 Task: Plan a time block for the family board game night.
Action: Mouse moved to (75, 92)
Screenshot: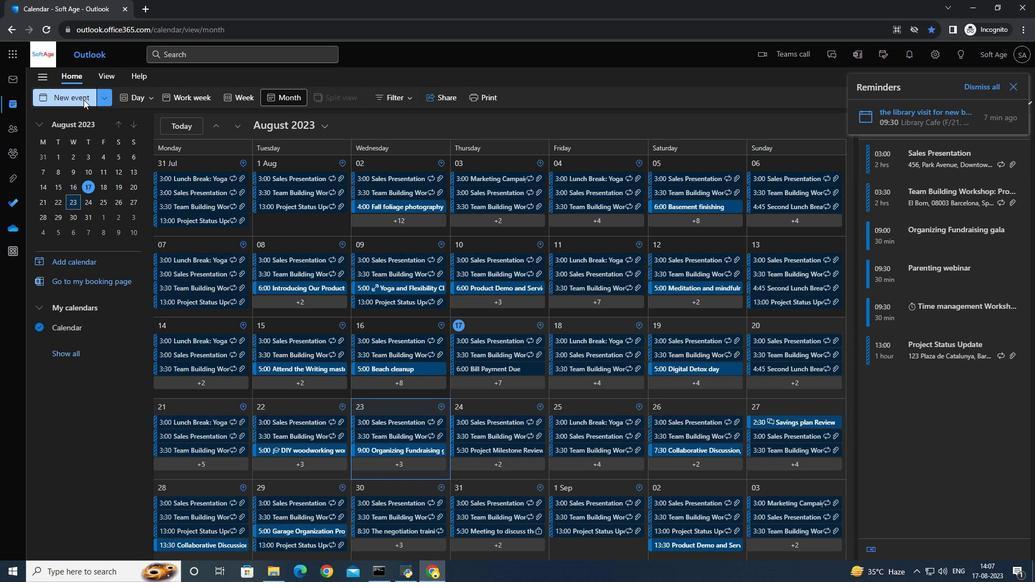 
Action: Mouse pressed left at (75, 92)
Screenshot: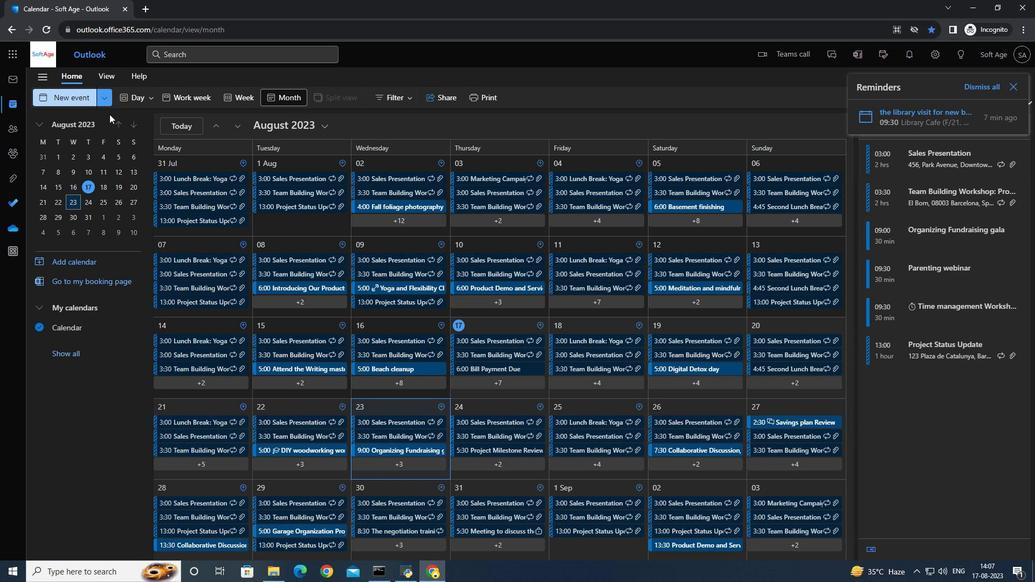 
Action: Mouse moved to (267, 159)
Screenshot: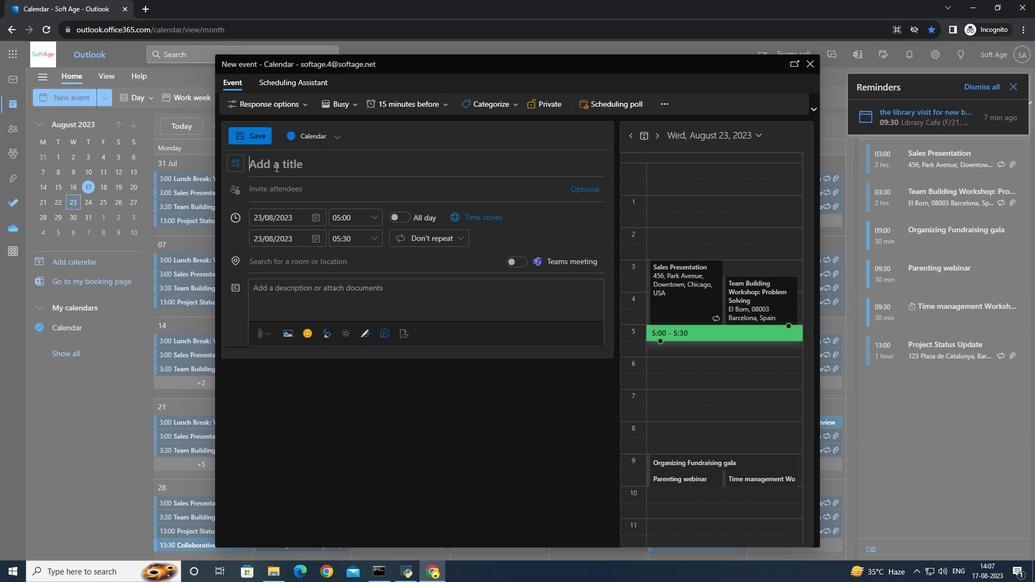 
Action: Key pressed <Key.caps_lock>F<Key.caps_lock>amily<Key.space>board<Key.space>game<Key.space>night
Screenshot: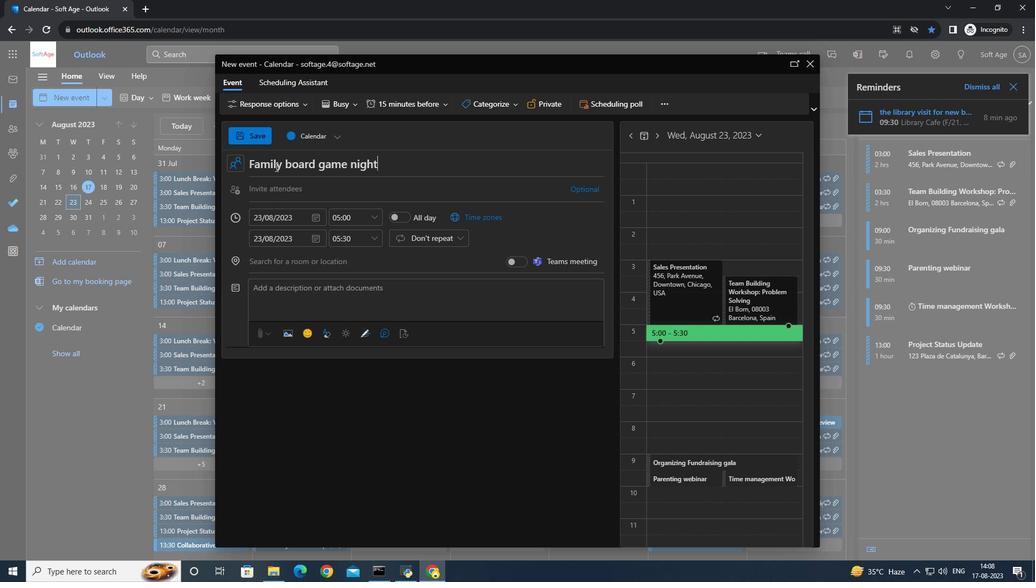 
Action: Mouse moved to (357, 207)
Screenshot: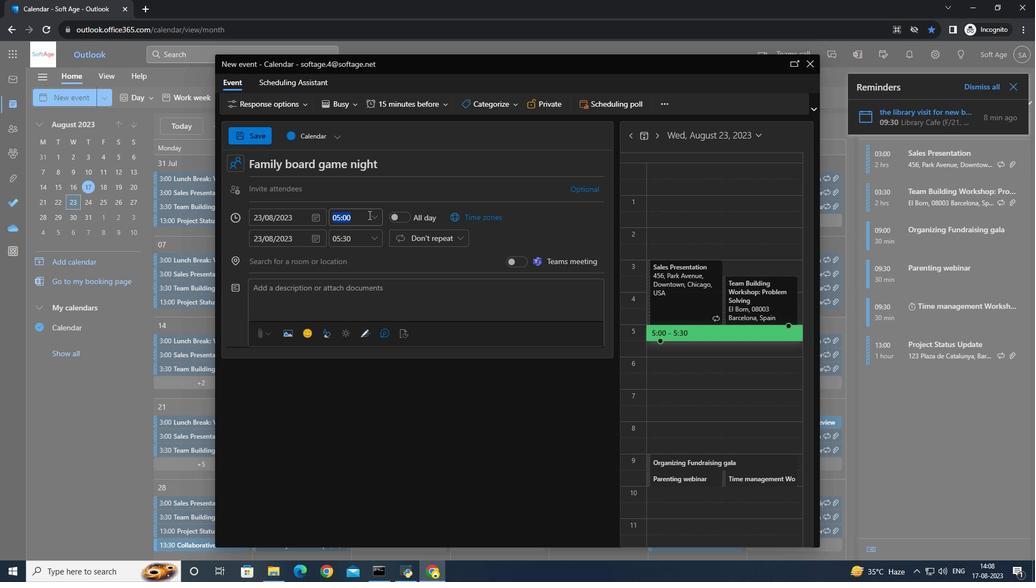 
Action: Mouse pressed left at (357, 207)
Screenshot: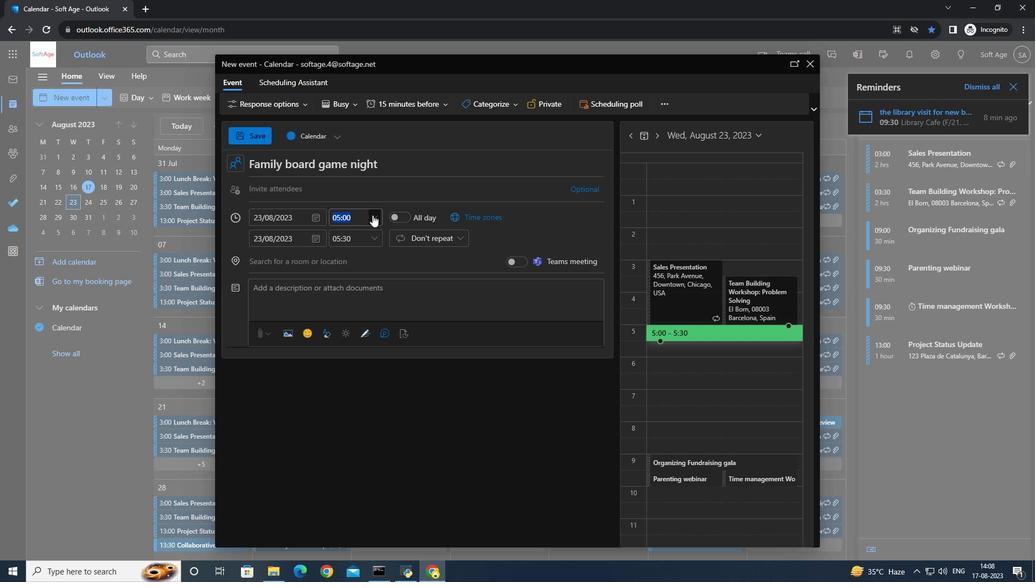 
Action: Mouse moved to (364, 207)
Screenshot: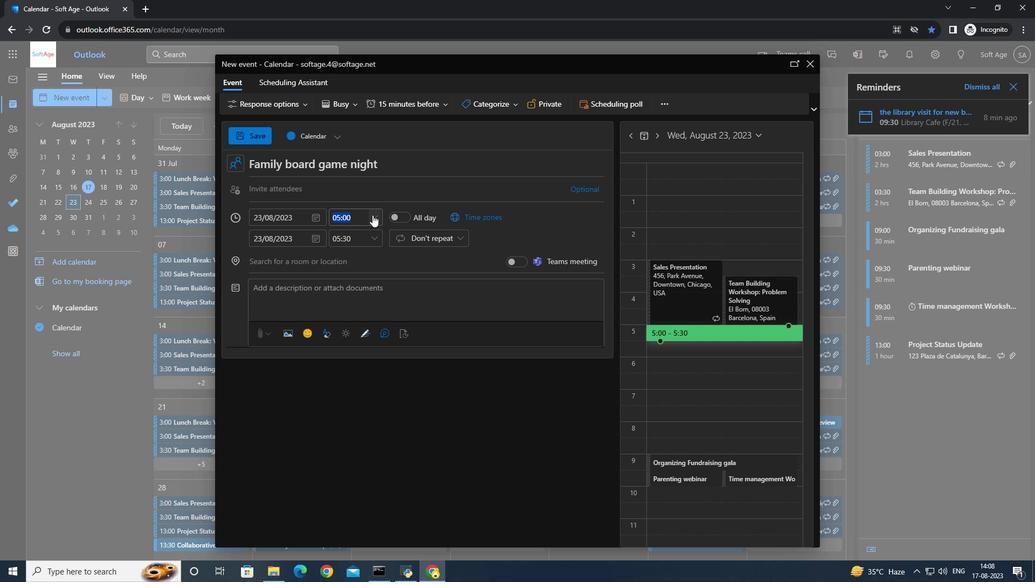 
Action: Mouse pressed left at (364, 207)
Screenshot: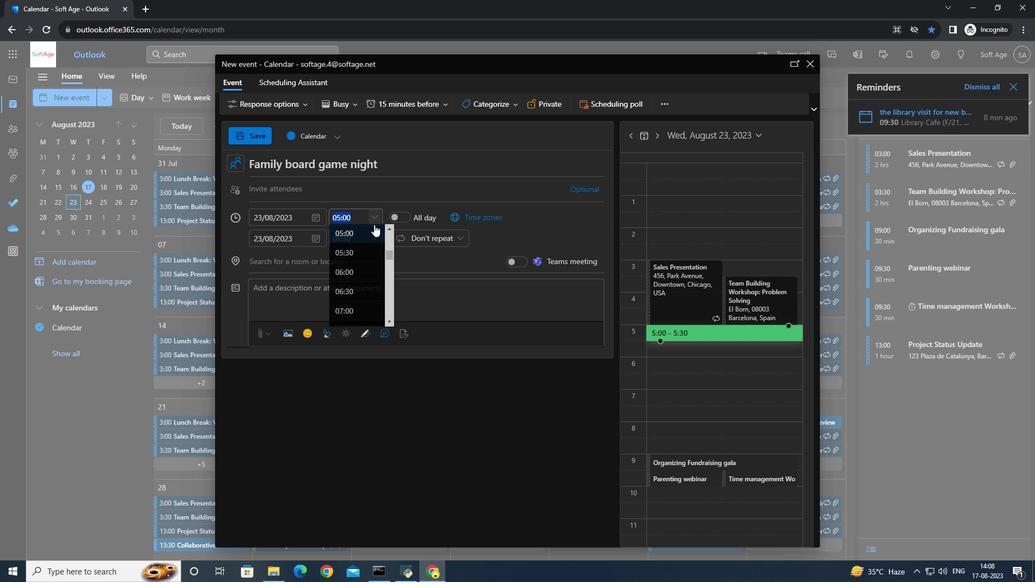 
Action: Mouse moved to (341, 272)
Screenshot: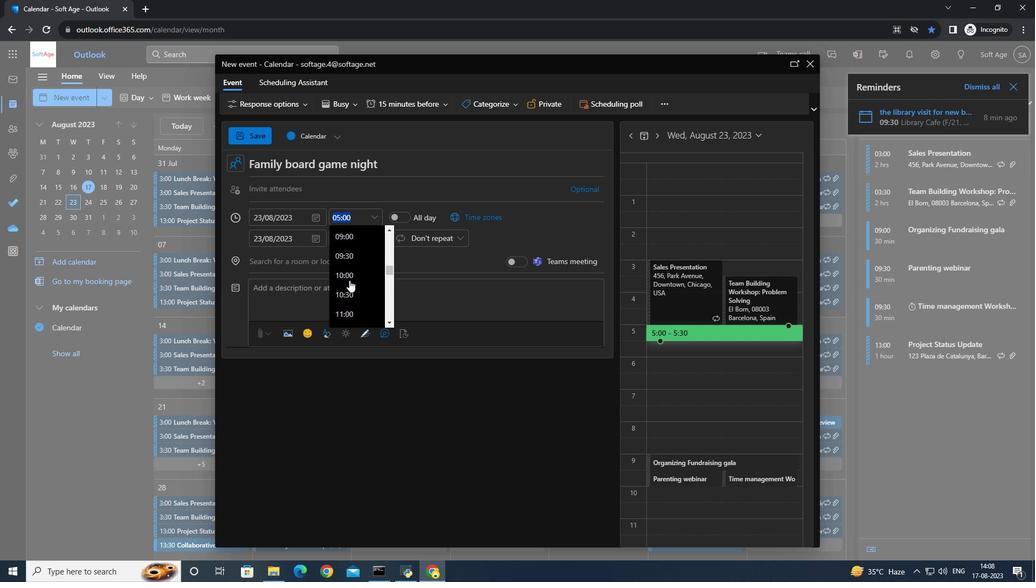 
Action: Mouse scrolled (341, 272) with delta (0, 0)
Screenshot: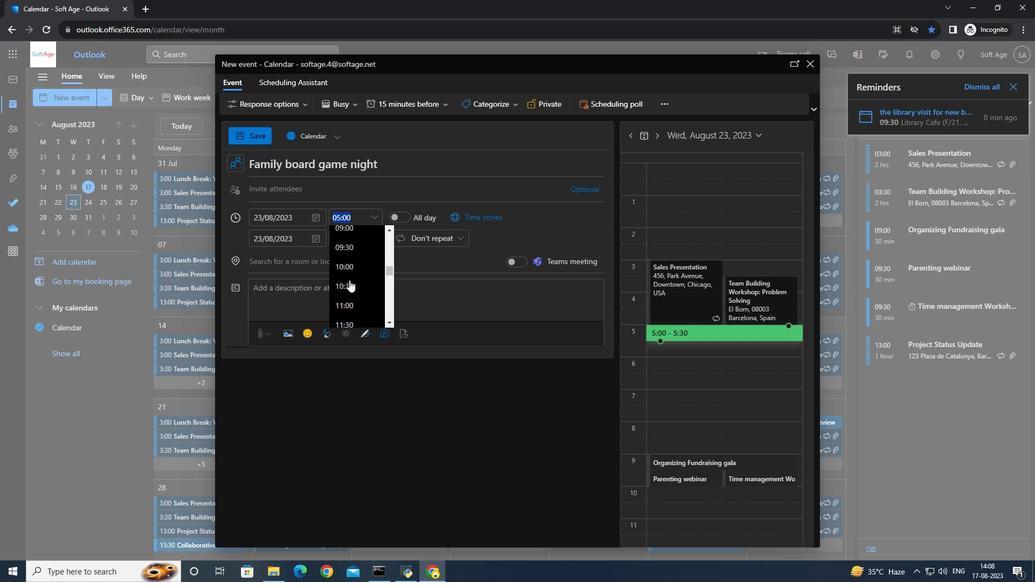 
Action: Mouse scrolled (341, 272) with delta (0, 0)
Screenshot: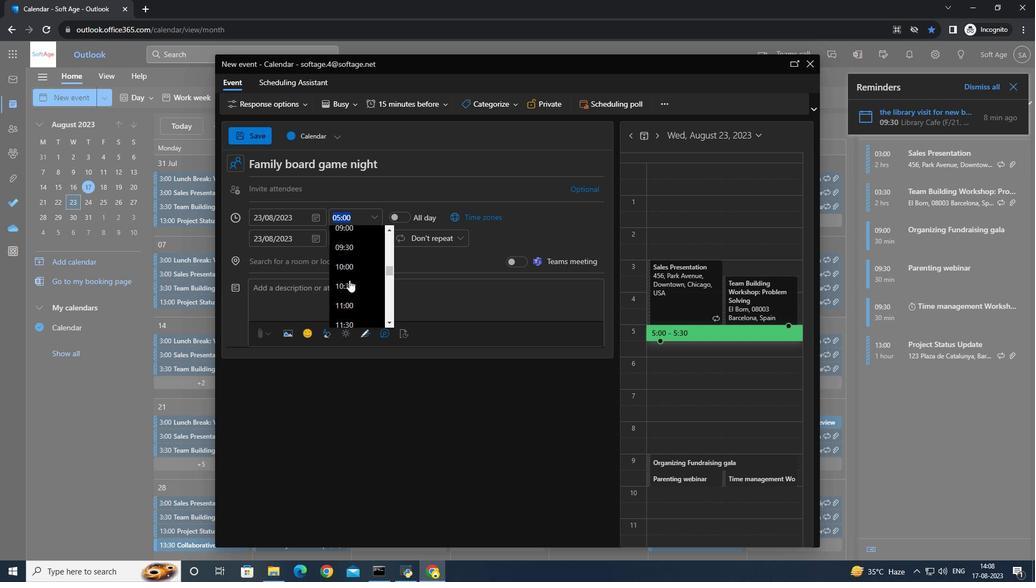 
Action: Mouse scrolled (341, 272) with delta (0, 0)
Screenshot: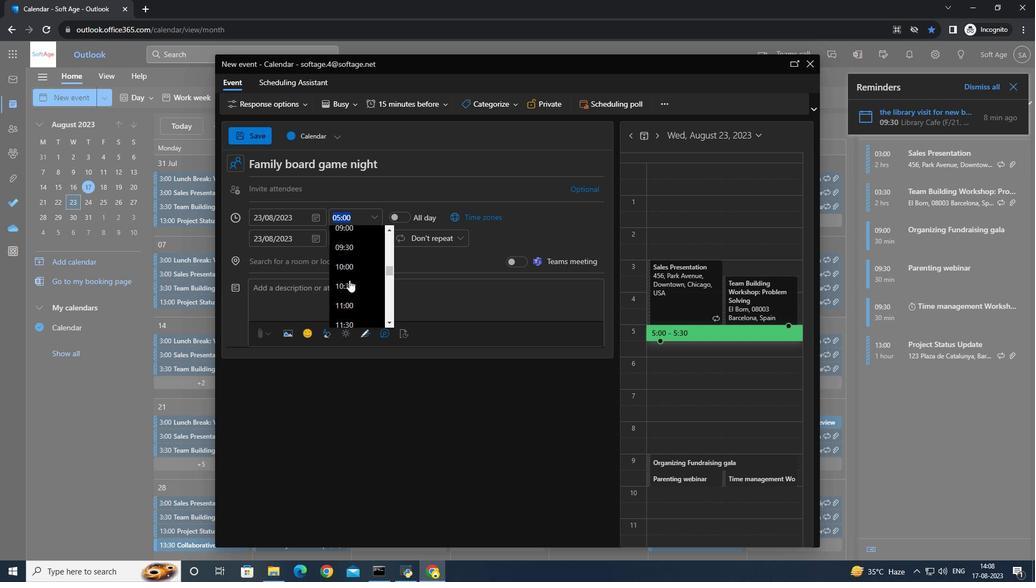 
Action: Mouse scrolled (341, 272) with delta (0, 0)
Screenshot: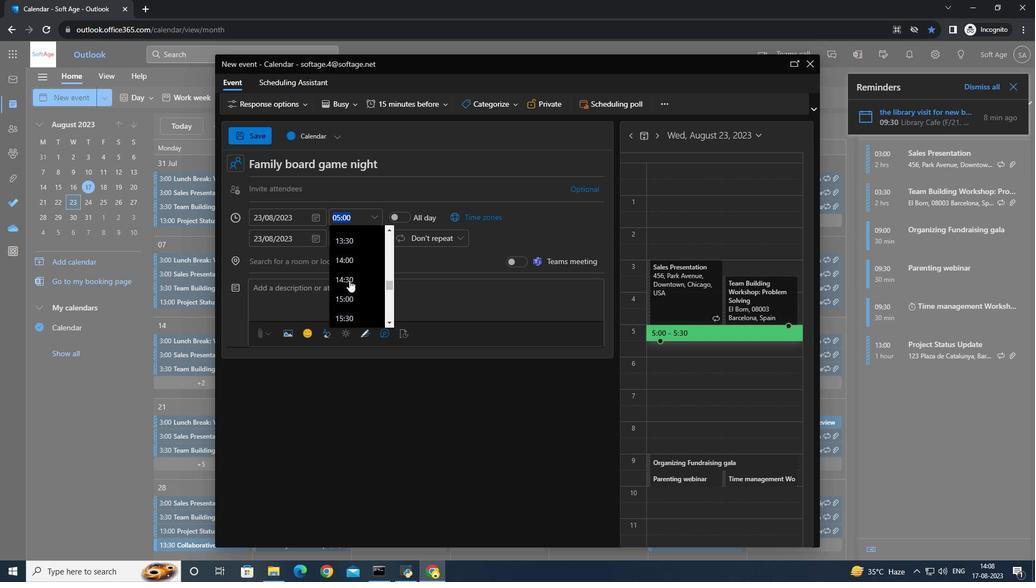 
Action: Mouse scrolled (341, 272) with delta (0, 0)
Screenshot: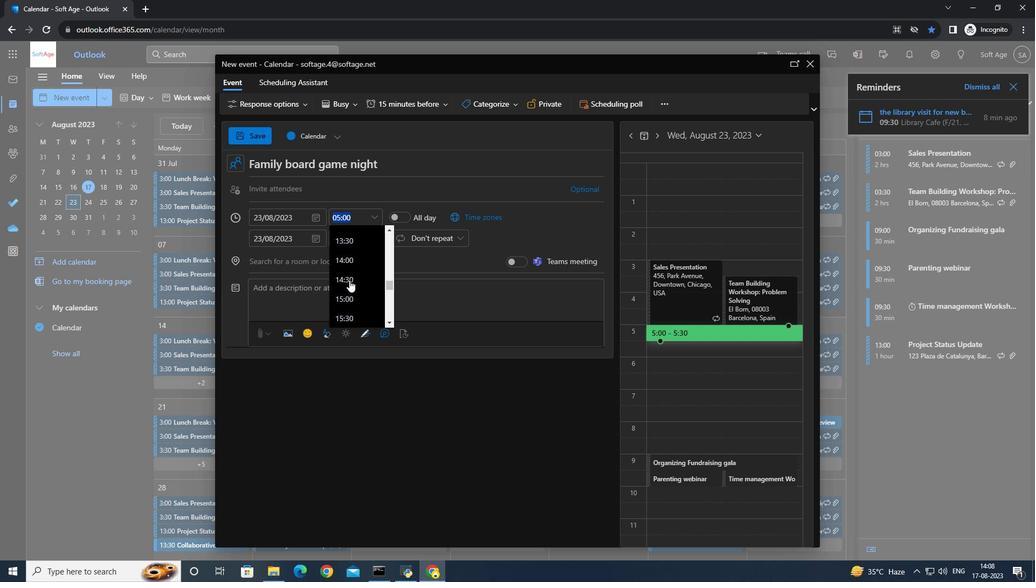 
Action: Mouse scrolled (341, 272) with delta (0, 0)
Screenshot: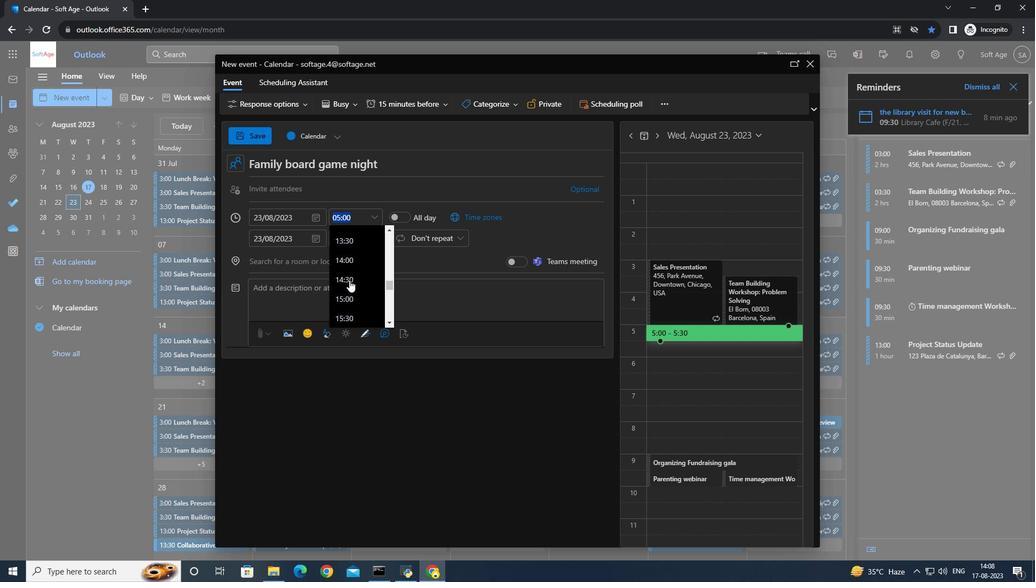 
Action: Mouse scrolled (341, 272) with delta (0, 0)
Screenshot: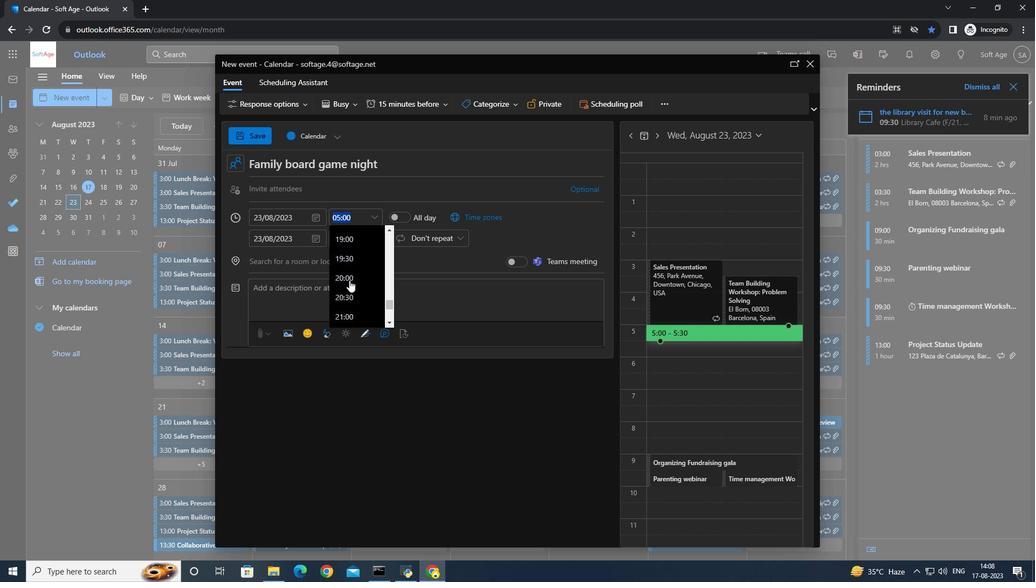 
Action: Mouse scrolled (341, 272) with delta (0, 0)
Screenshot: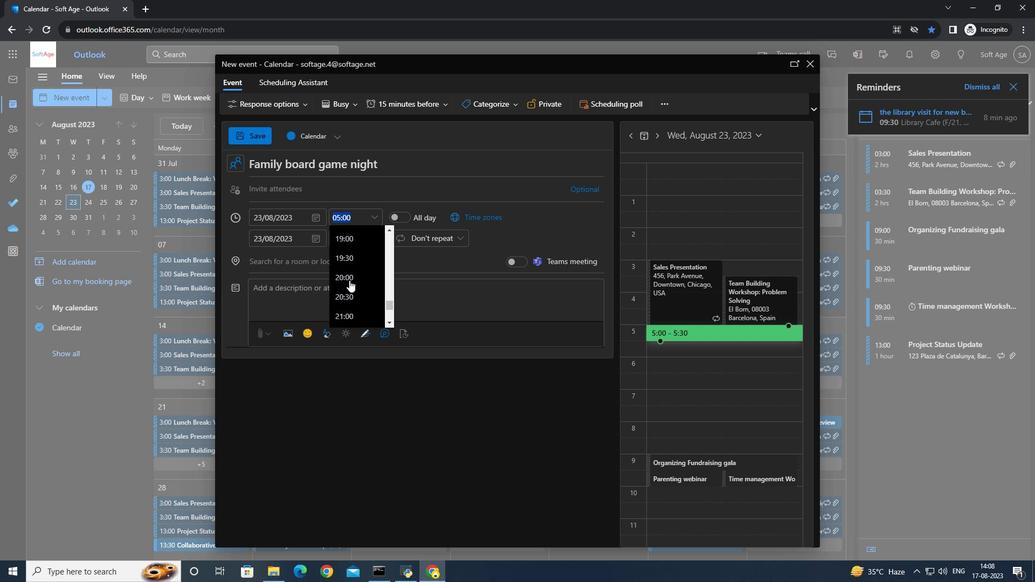 
Action: Mouse scrolled (341, 272) with delta (0, 0)
Screenshot: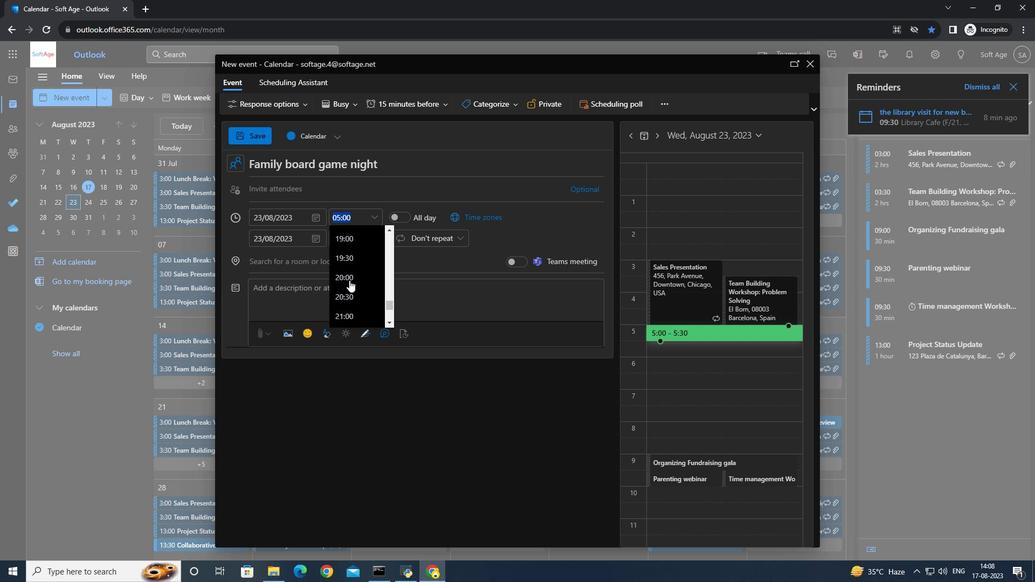 
Action: Mouse scrolled (341, 272) with delta (0, 0)
Screenshot: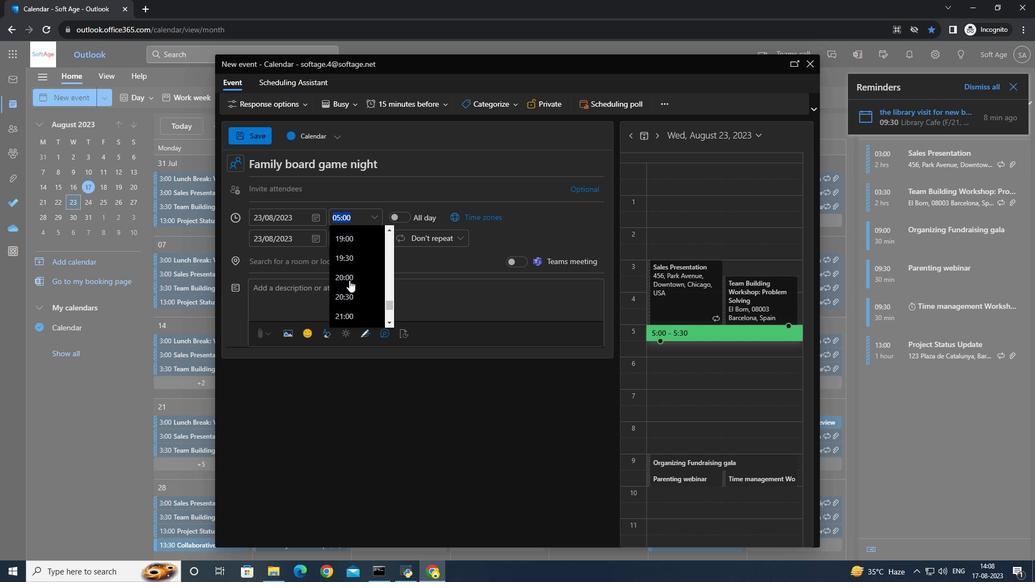 
Action: Mouse scrolled (341, 272) with delta (0, 0)
Screenshot: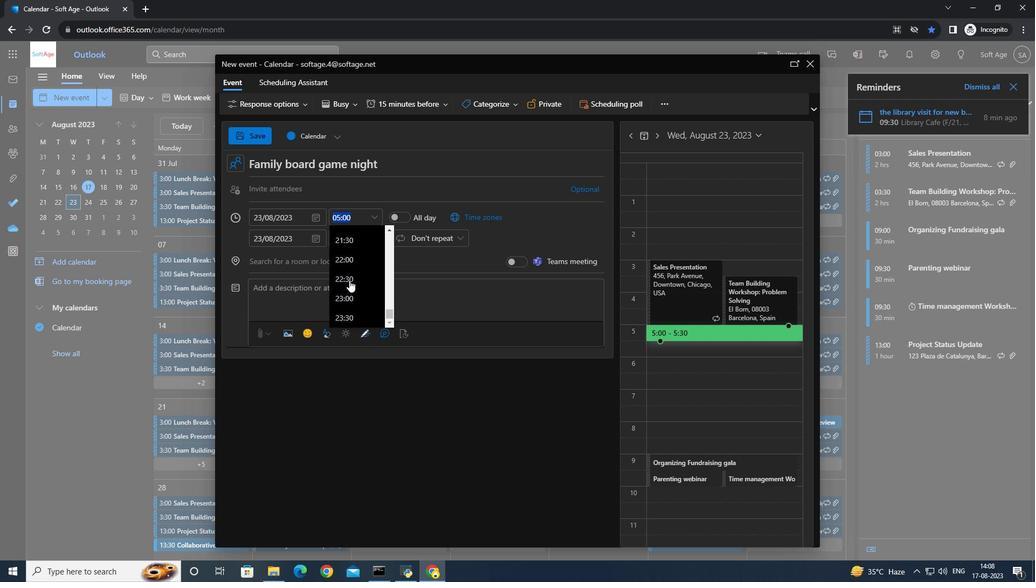 
Action: Mouse scrolled (341, 272) with delta (0, 0)
Screenshot: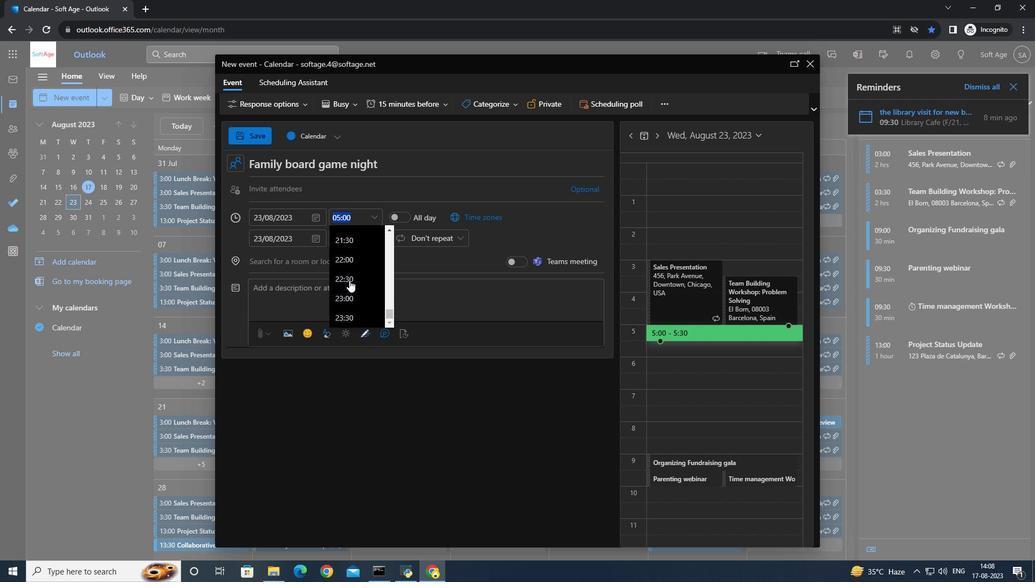 
Action: Mouse moved to (340, 269)
Screenshot: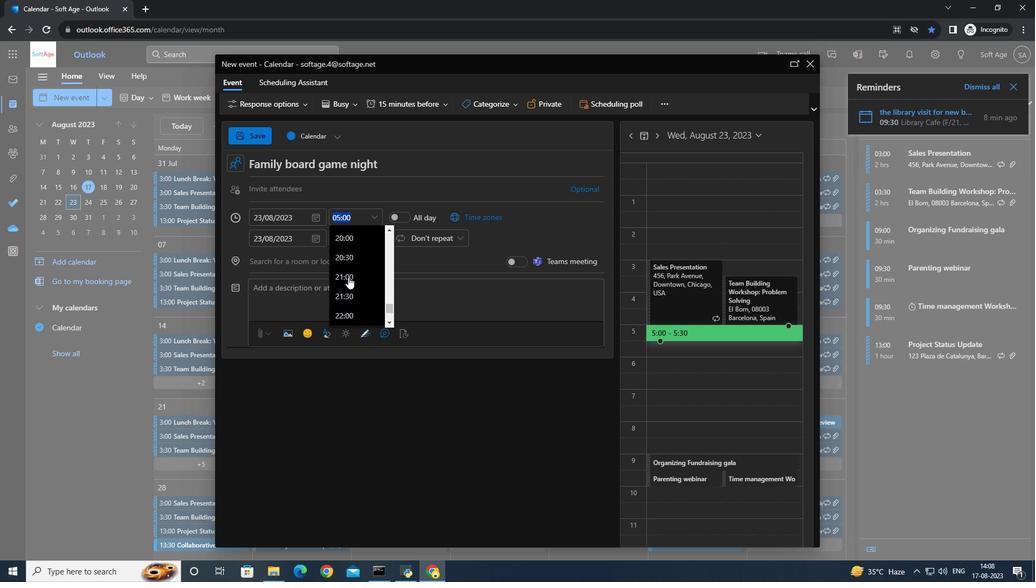 
Action: Mouse scrolled (340, 270) with delta (0, 0)
Screenshot: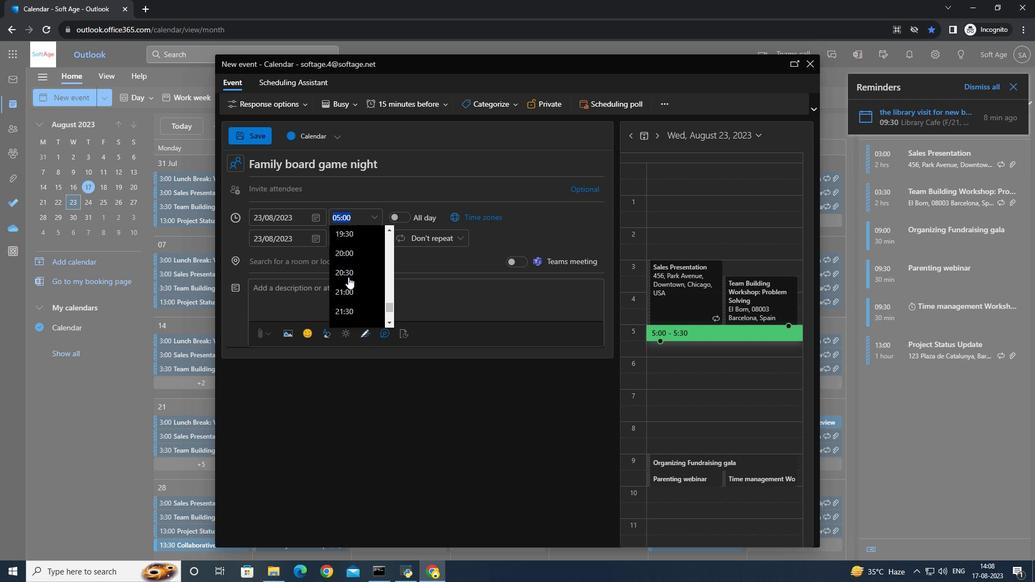 
Action: Mouse scrolled (340, 270) with delta (0, 0)
Screenshot: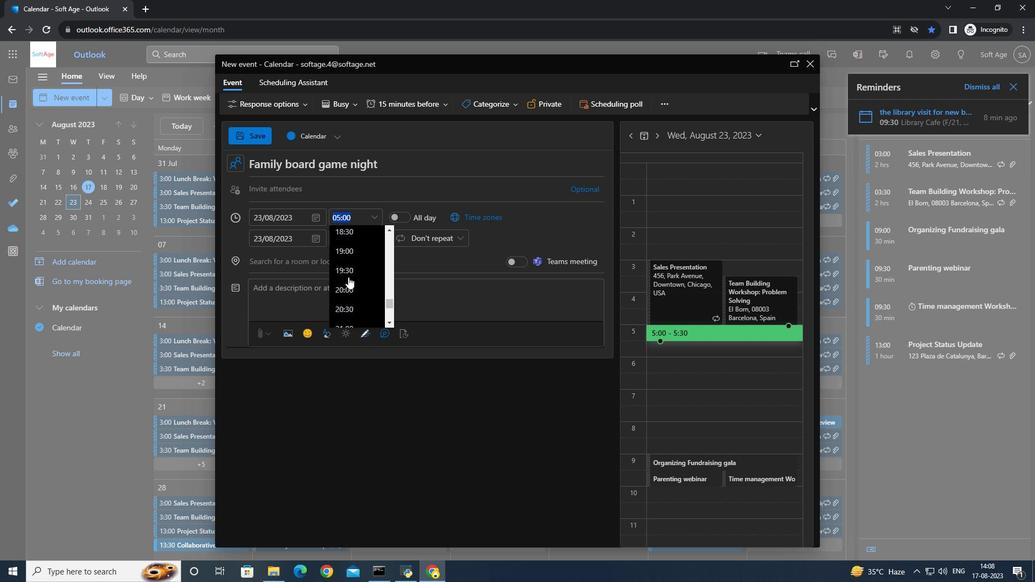 
Action: Mouse scrolled (340, 270) with delta (0, 0)
Screenshot: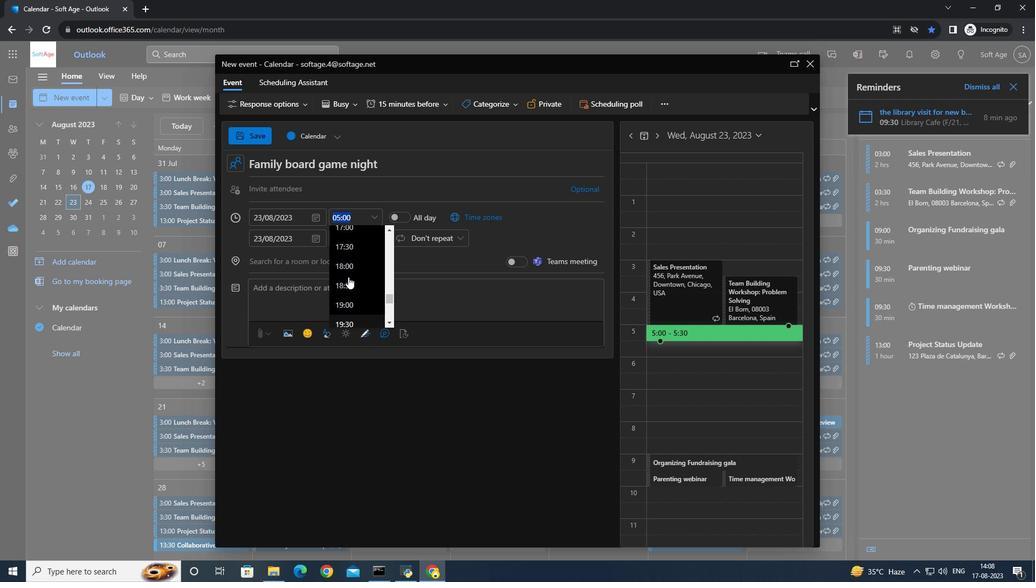 
Action: Mouse moved to (336, 282)
Screenshot: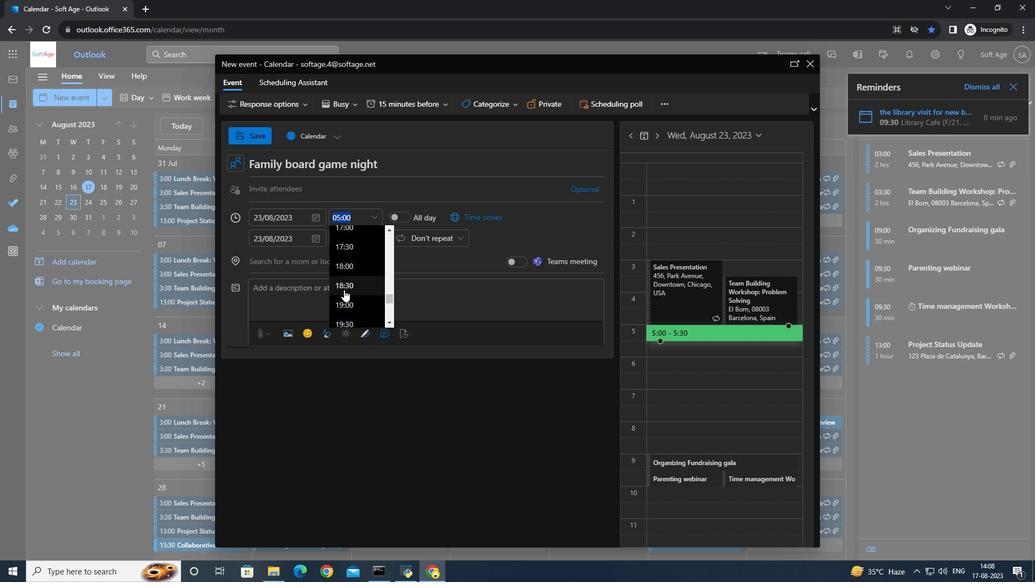 
Action: Mouse pressed left at (336, 282)
Screenshot: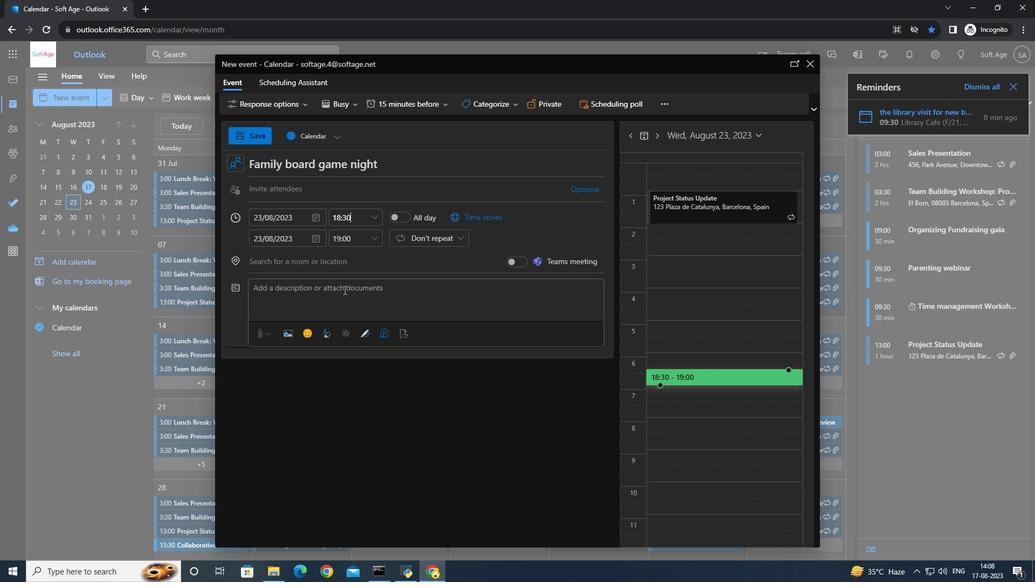 
Action: Mouse moved to (250, 127)
Screenshot: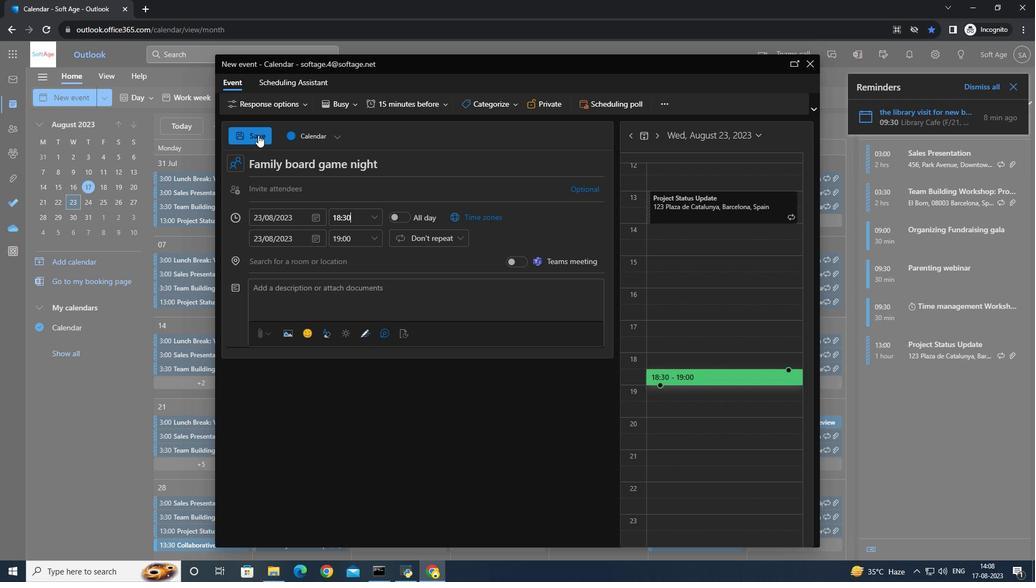 
Action: Mouse pressed left at (250, 127)
Screenshot: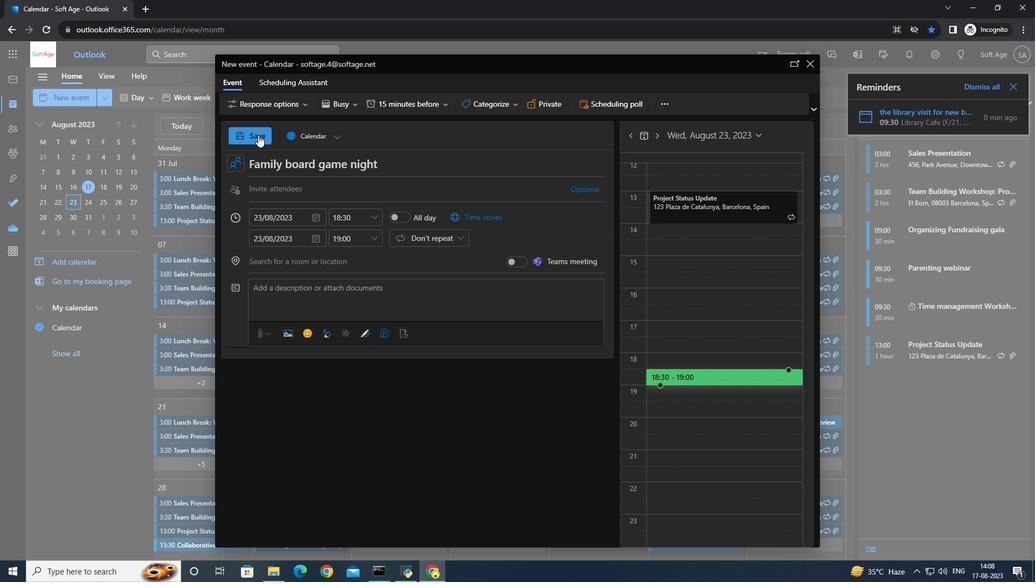 
Action: Mouse moved to (214, 211)
Screenshot: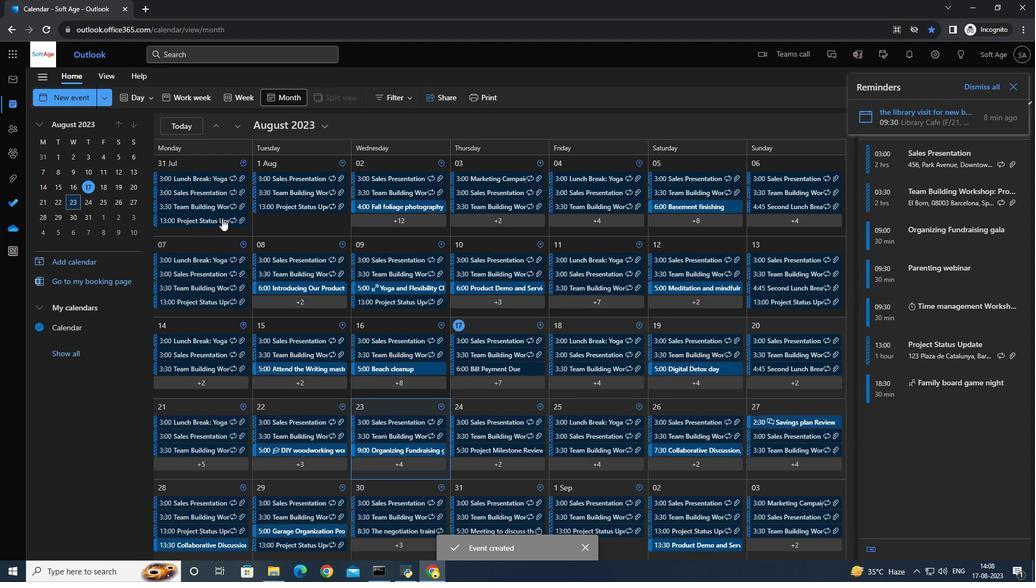 
